 Task: Move the task Develop a new mobile app for a restaurant to the section To-Do in the project AgileJet and sort the tasks in the project by Assignee in Descending order
Action: Mouse moved to (53, 281)
Screenshot: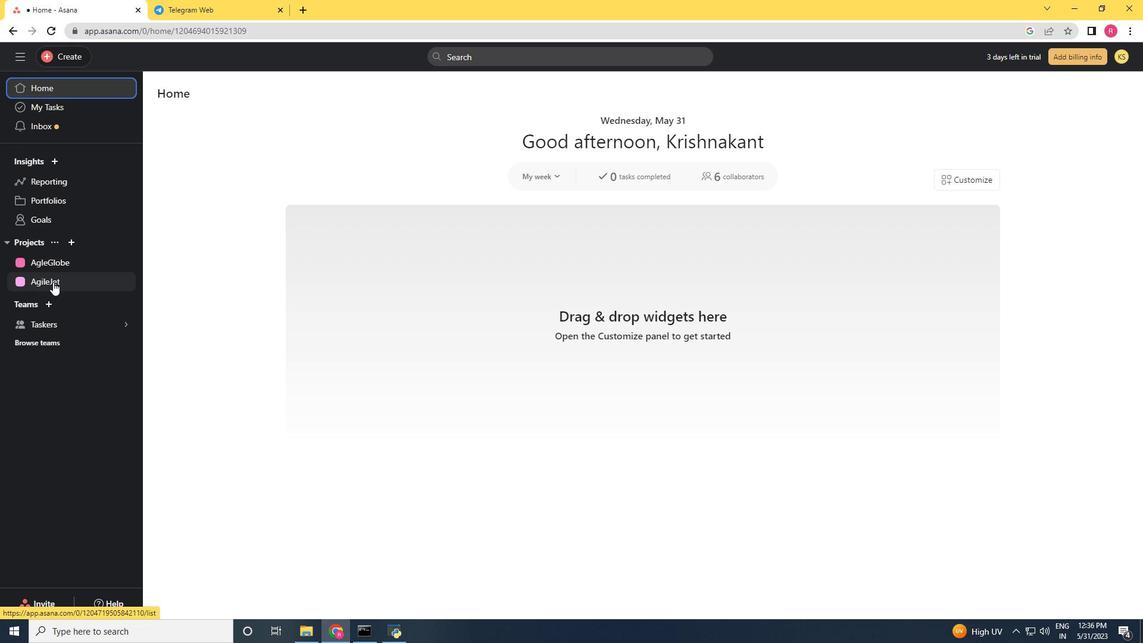 
Action: Mouse pressed left at (53, 281)
Screenshot: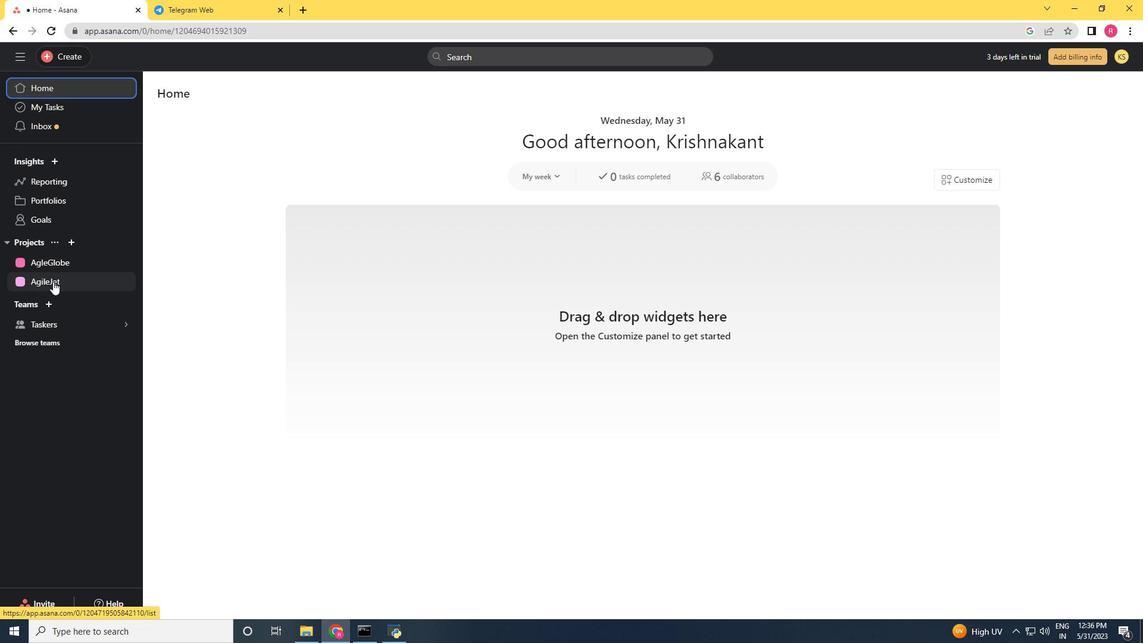 
Action: Mouse moved to (662, 240)
Screenshot: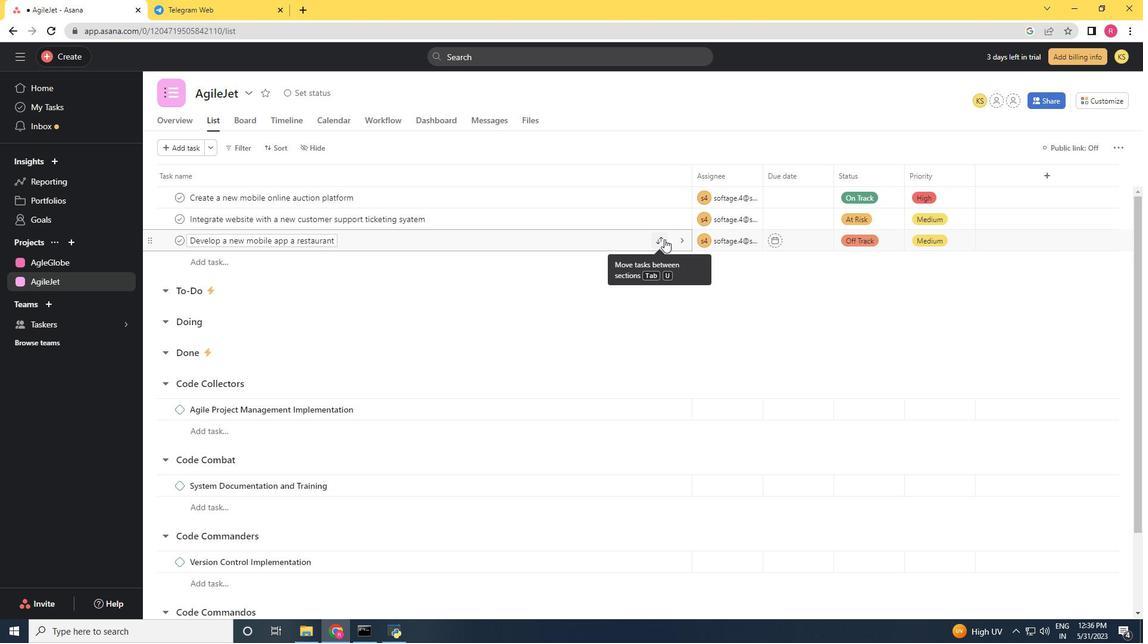 
Action: Mouse pressed left at (662, 240)
Screenshot: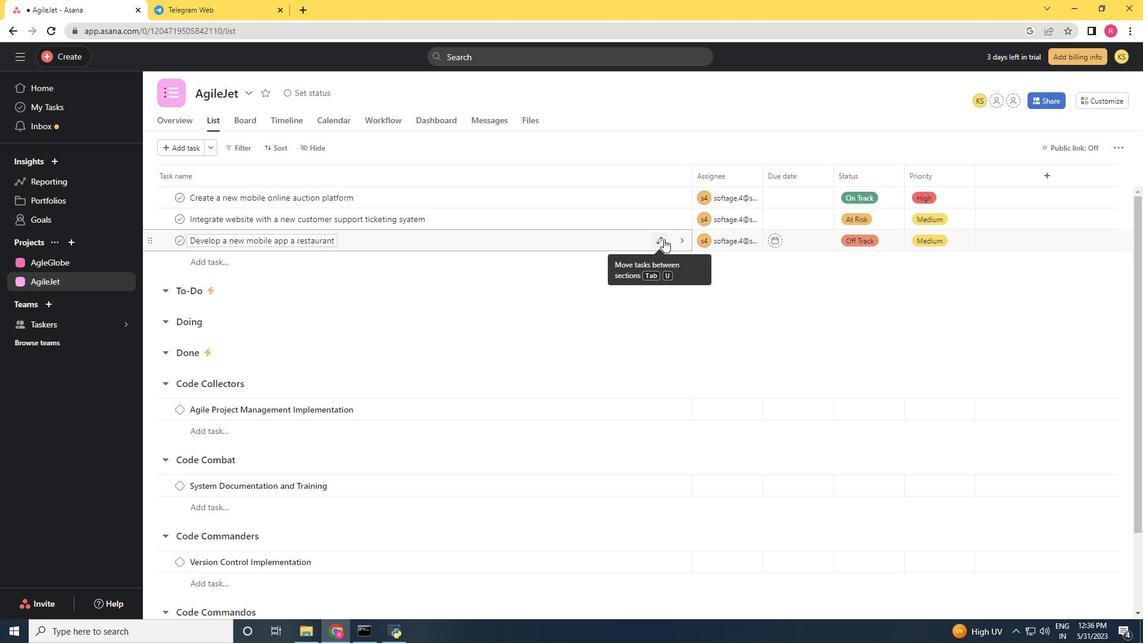 
Action: Mouse moved to (613, 310)
Screenshot: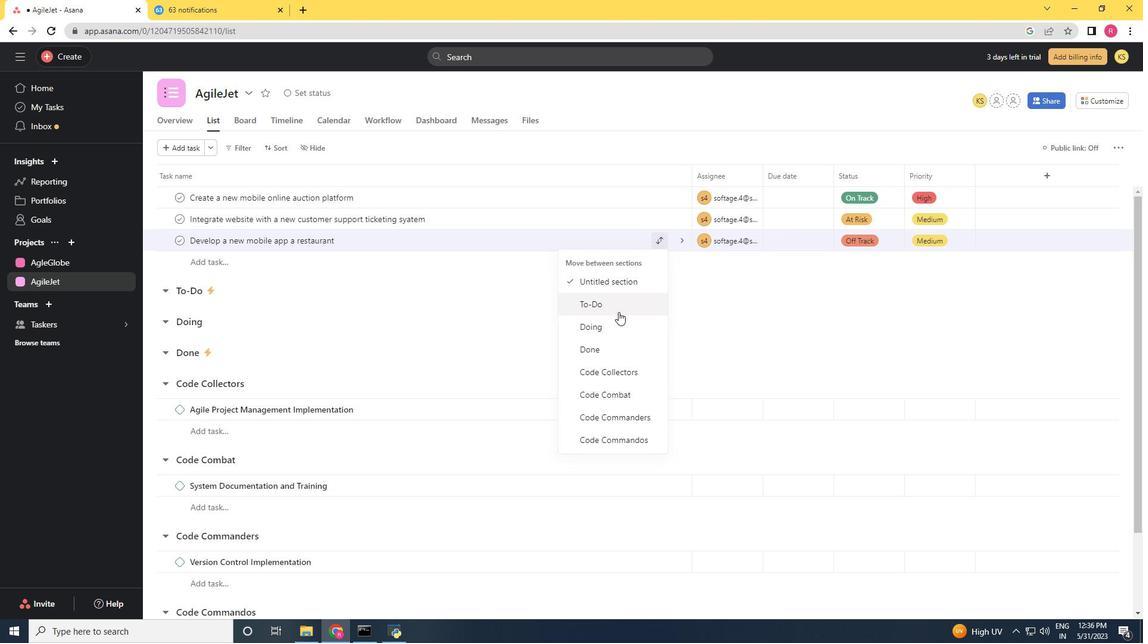 
Action: Mouse pressed left at (613, 310)
Screenshot: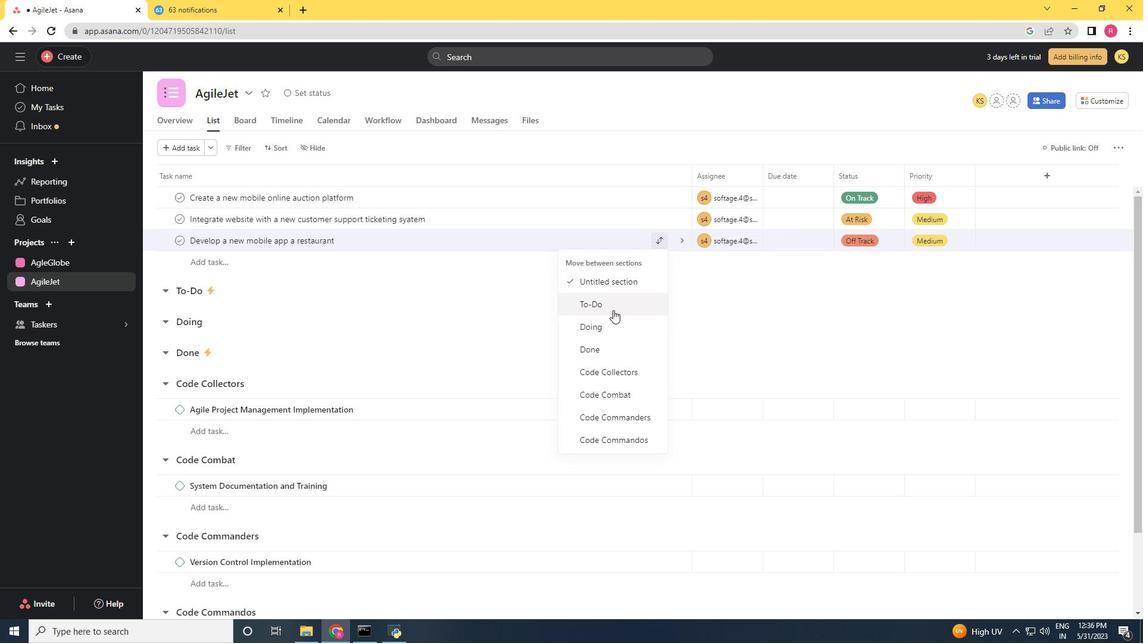 
Action: Mouse moved to (278, 148)
Screenshot: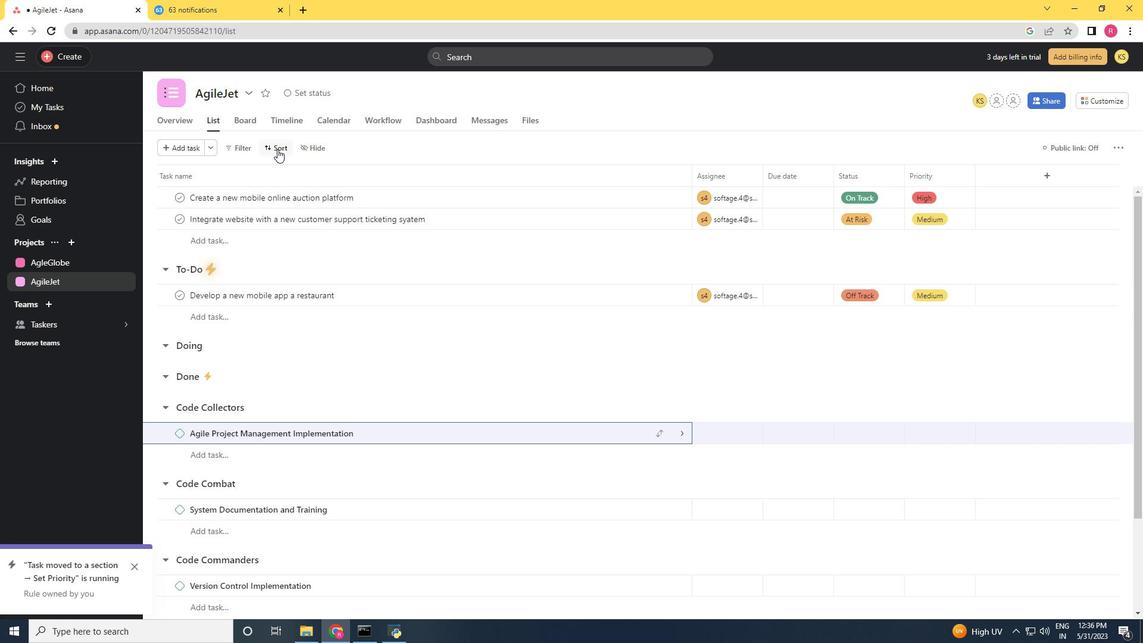 
Action: Mouse pressed left at (278, 148)
Screenshot: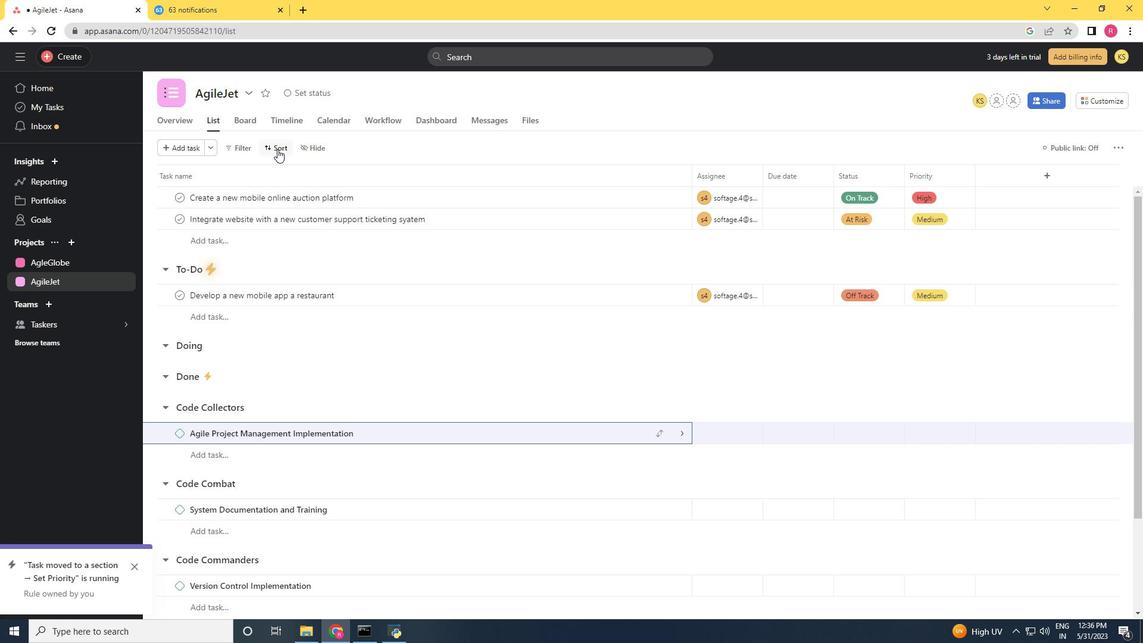 
Action: Mouse moved to (306, 242)
Screenshot: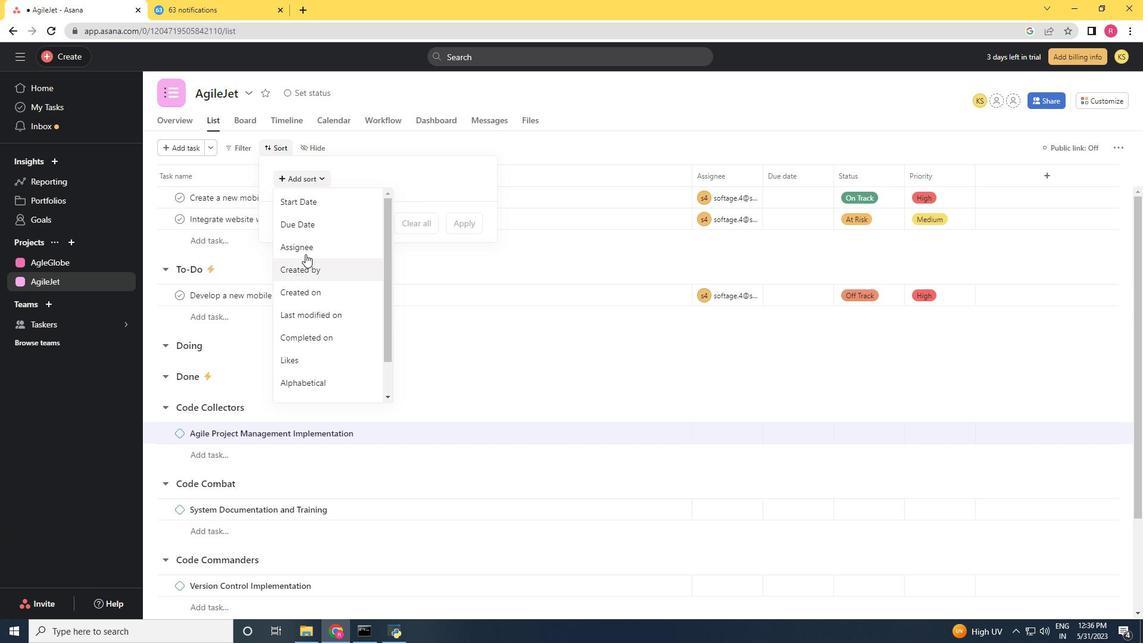 
Action: Mouse pressed left at (306, 242)
Screenshot: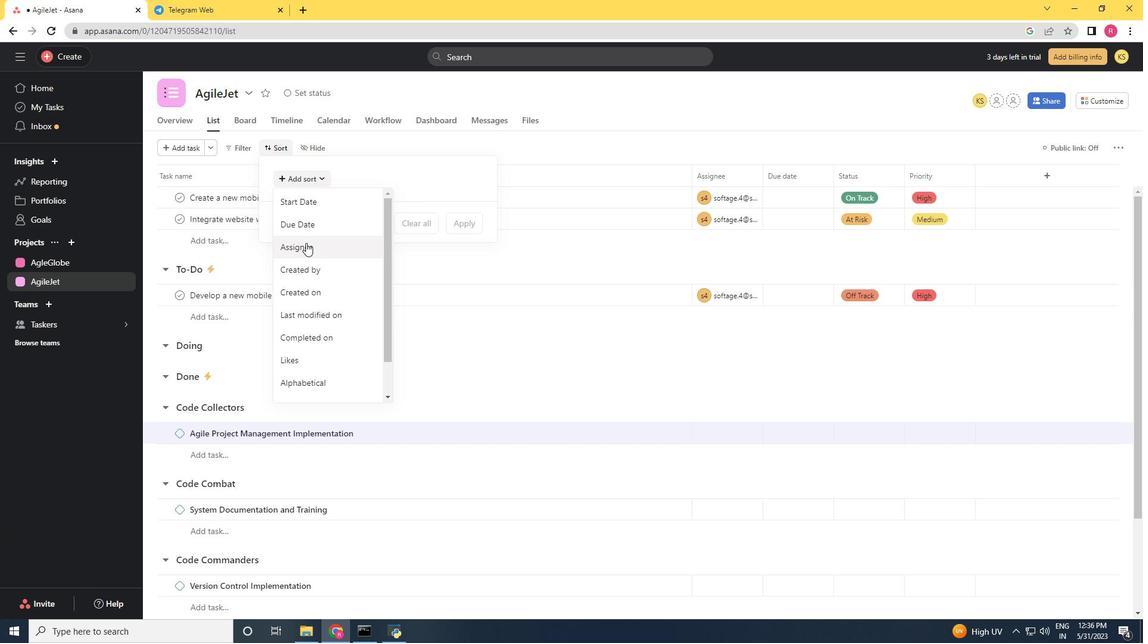 
Action: Mouse moved to (359, 202)
Screenshot: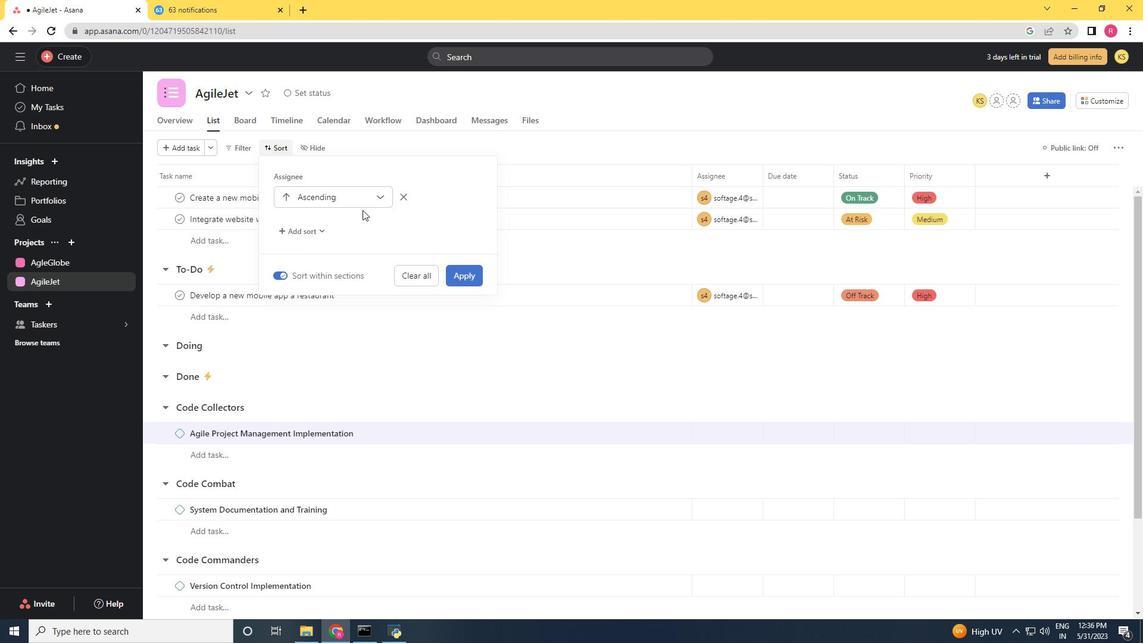 
Action: Mouse pressed left at (359, 202)
Screenshot: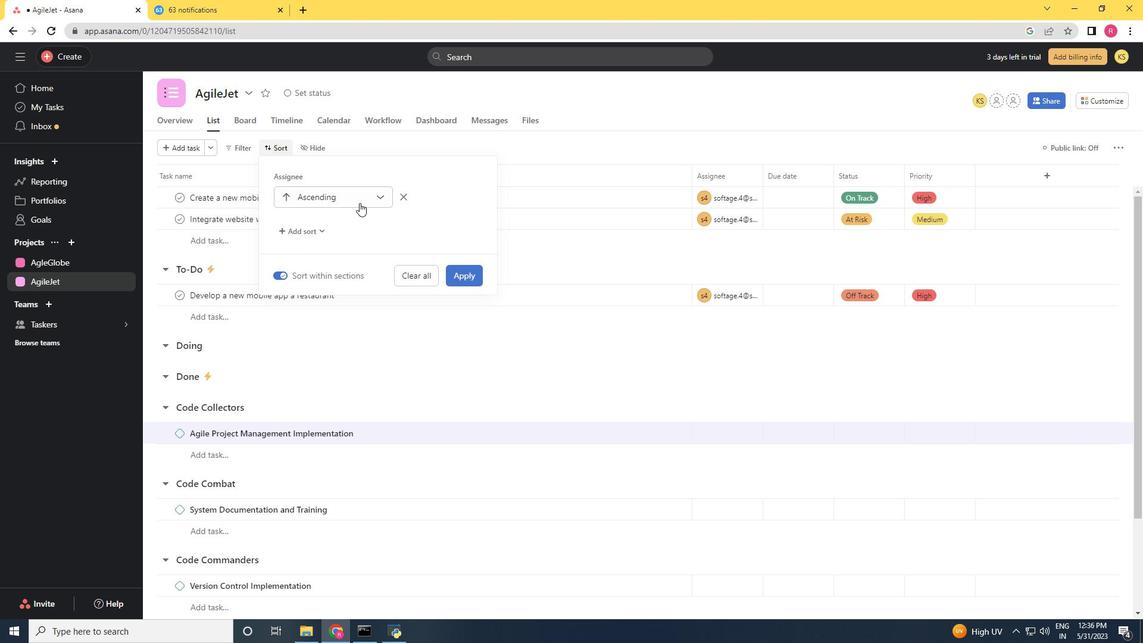 
Action: Mouse moved to (349, 242)
Screenshot: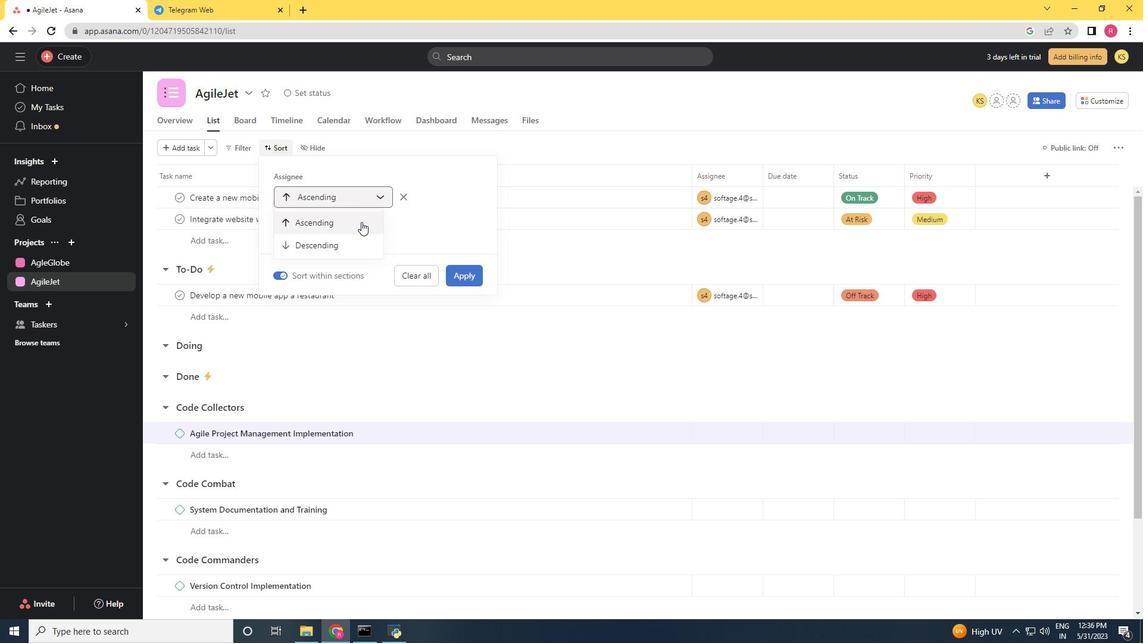 
Action: Mouse pressed left at (349, 242)
Screenshot: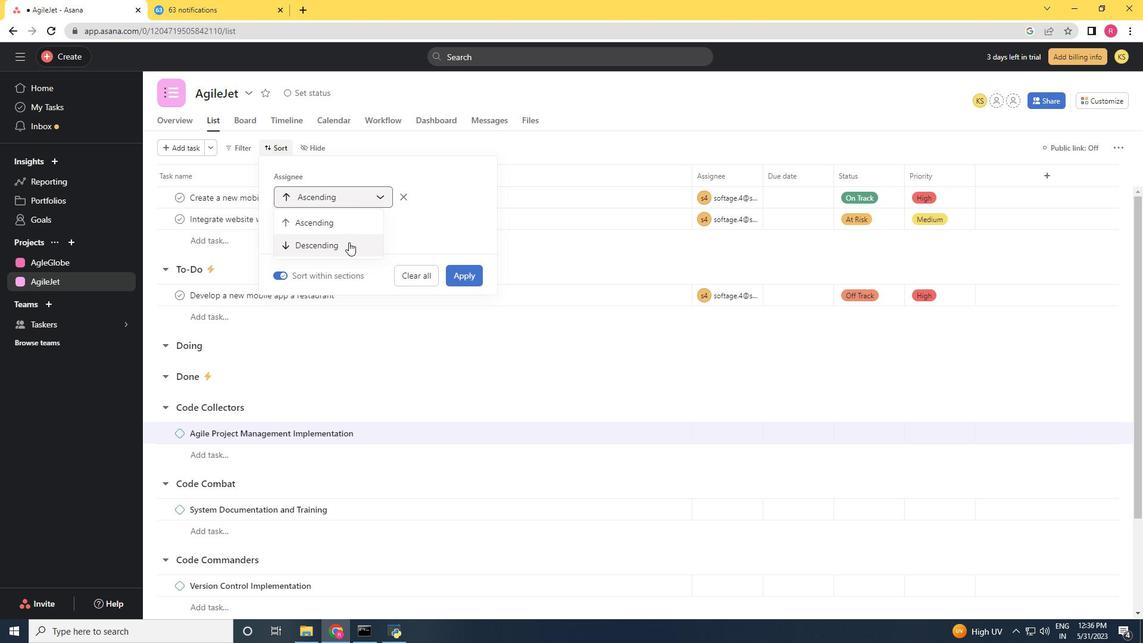 
Action: Mouse moved to (458, 278)
Screenshot: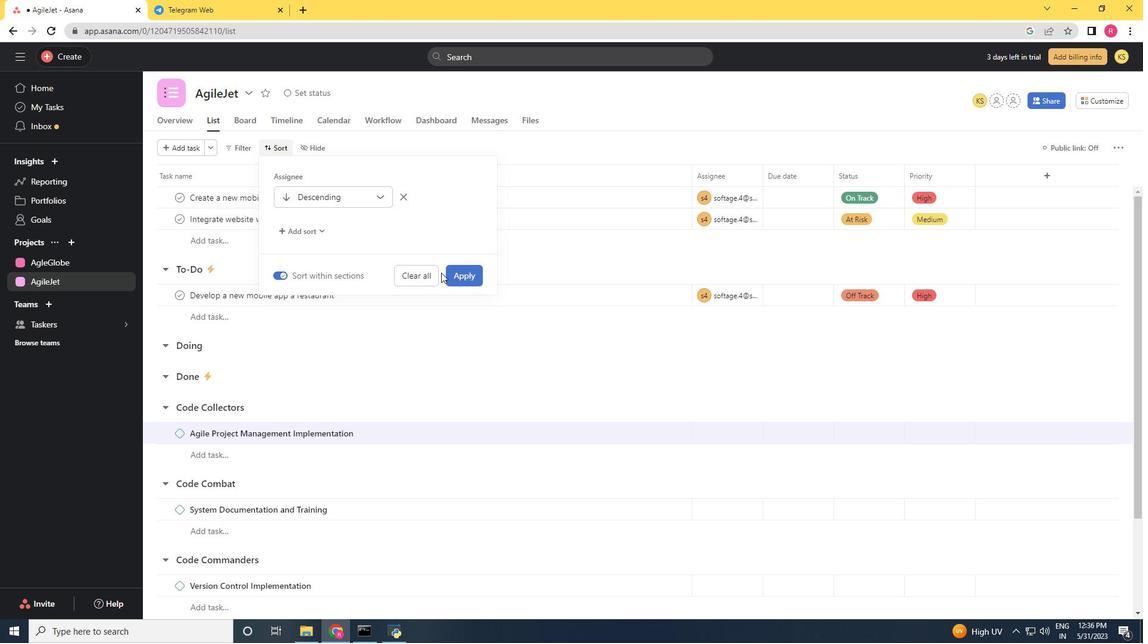 
Action: Mouse pressed left at (458, 278)
Screenshot: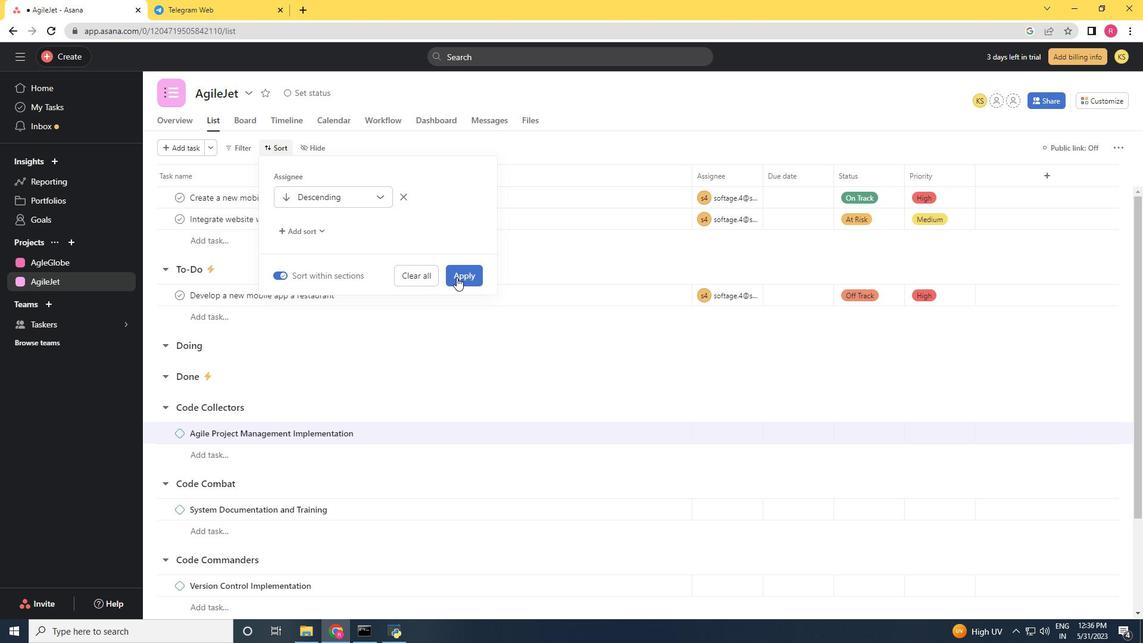 
